 Task: Disable the option email in Skills path updates.
Action: Mouse moved to (693, 88)
Screenshot: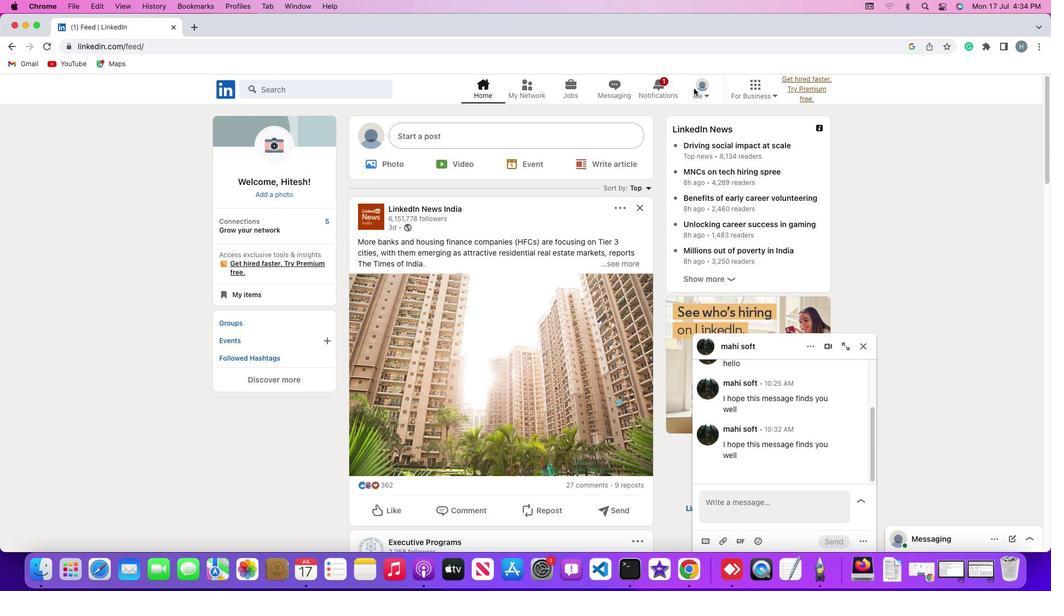 
Action: Mouse pressed left at (693, 88)
Screenshot: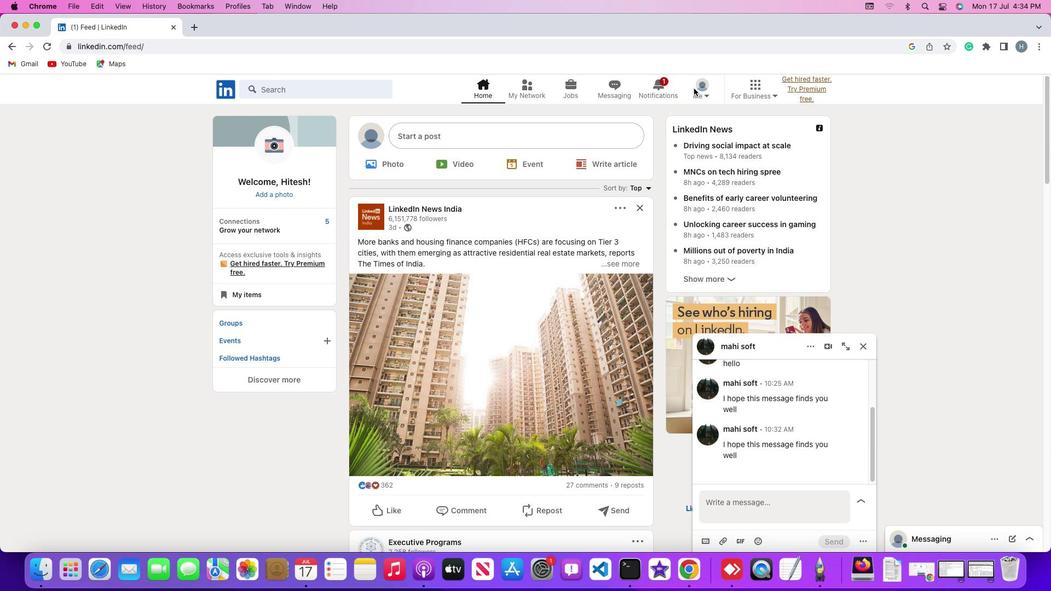 
Action: Mouse moved to (702, 94)
Screenshot: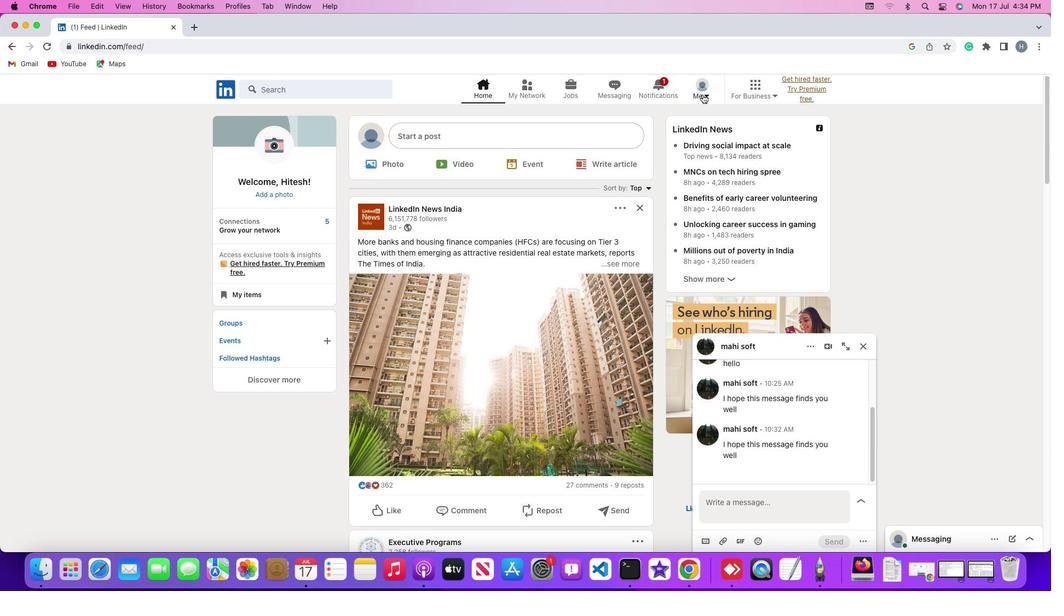 
Action: Mouse pressed left at (702, 94)
Screenshot: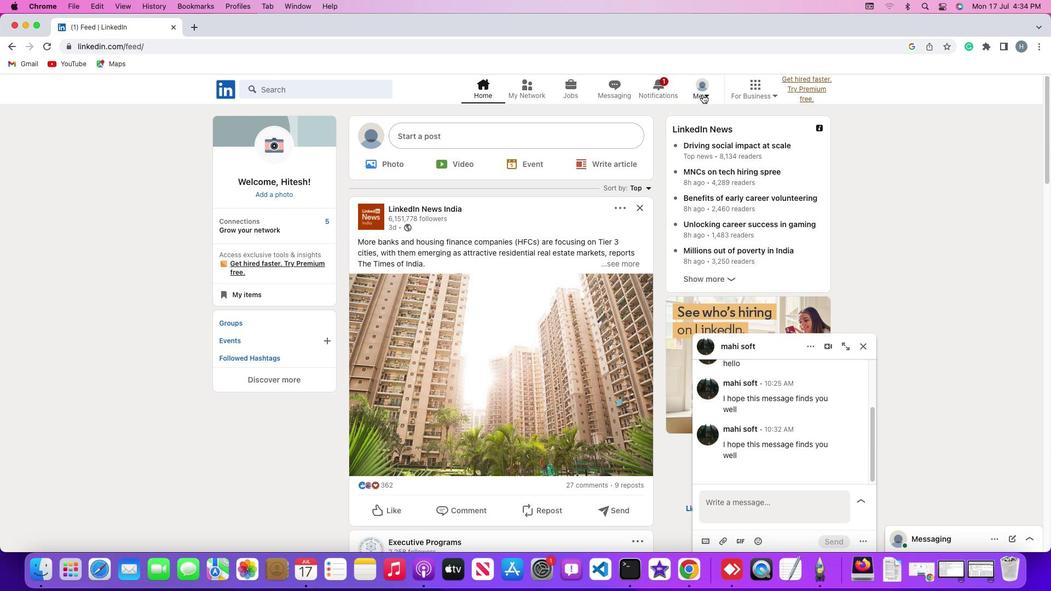 
Action: Mouse moved to (633, 212)
Screenshot: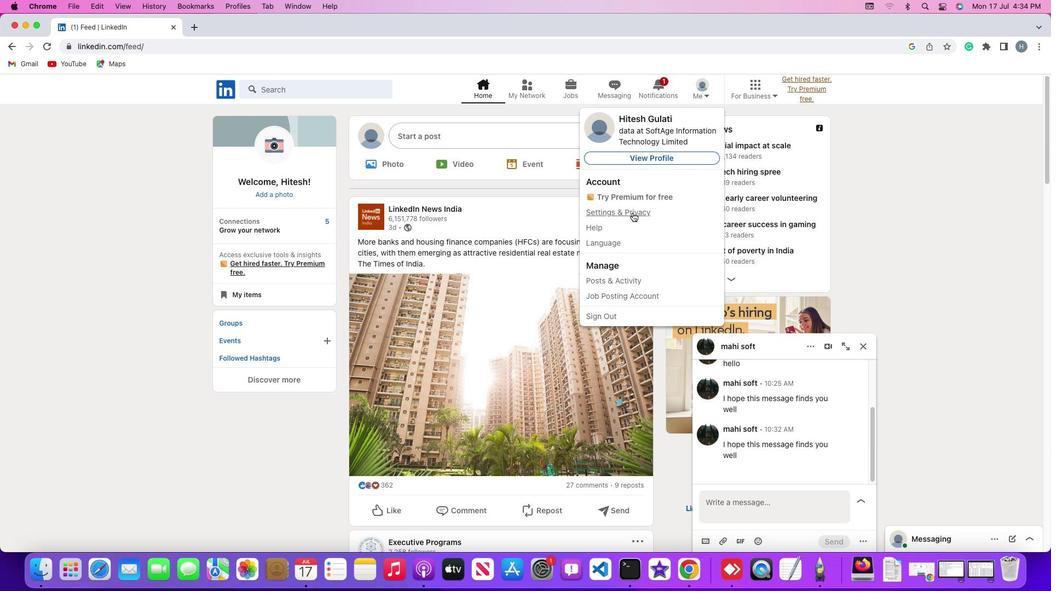 
Action: Mouse pressed left at (633, 212)
Screenshot: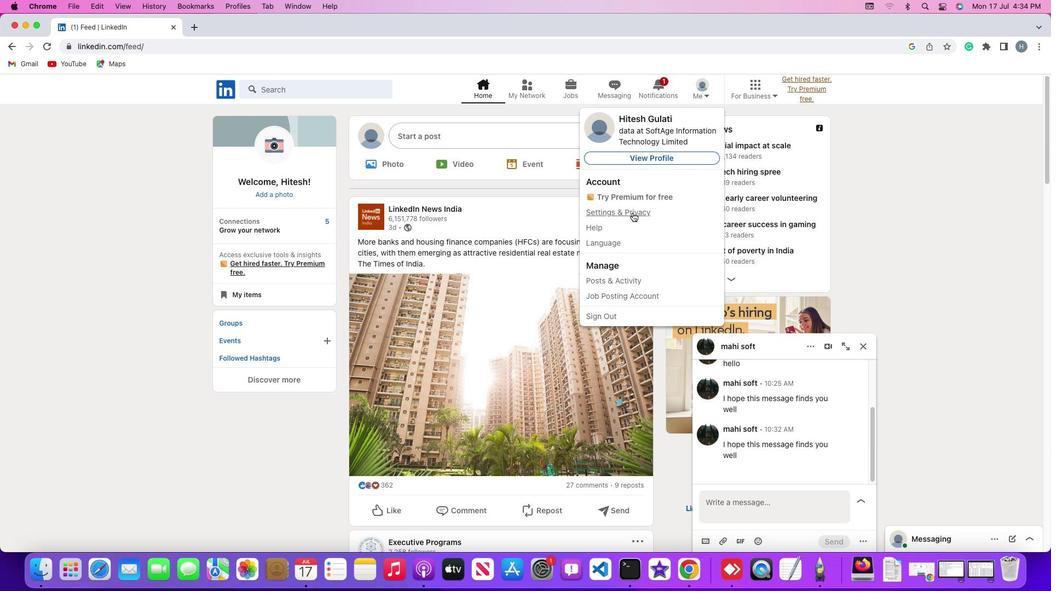 
Action: Mouse moved to (65, 365)
Screenshot: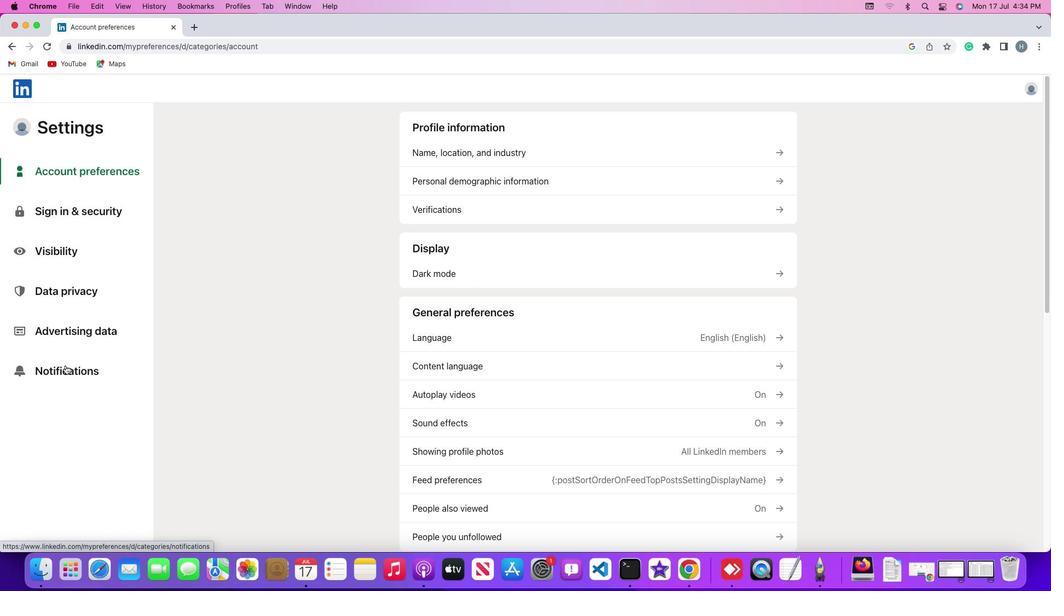 
Action: Mouse pressed left at (65, 365)
Screenshot: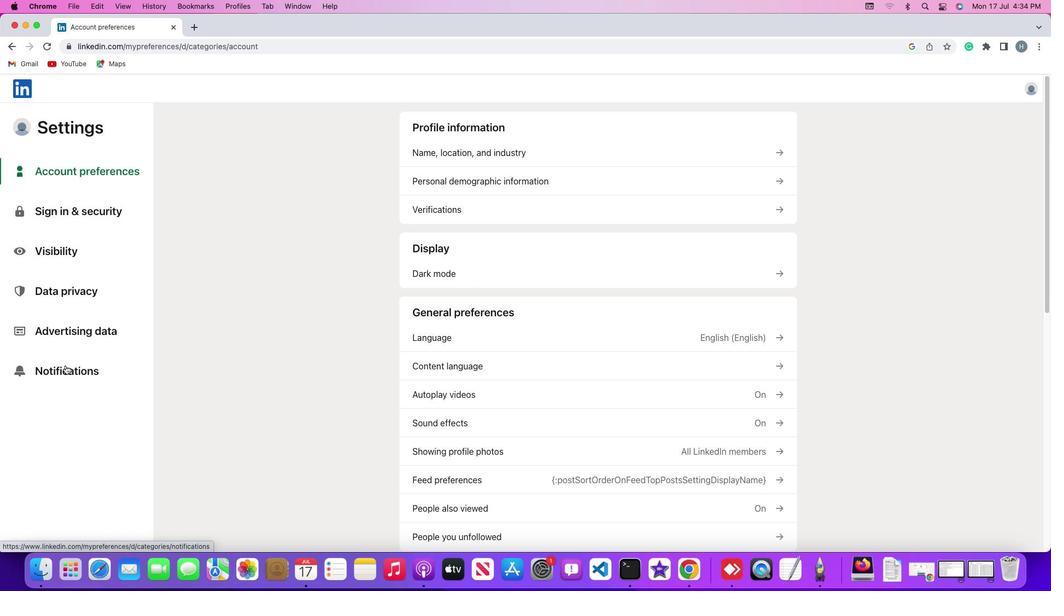 
Action: Mouse moved to (500, 148)
Screenshot: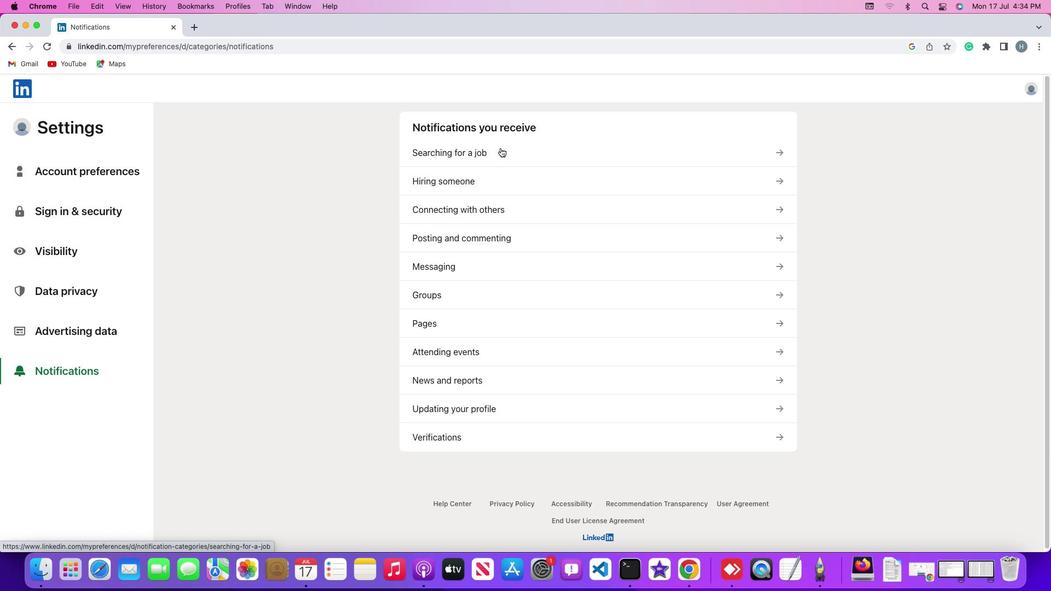 
Action: Mouse pressed left at (500, 148)
Screenshot: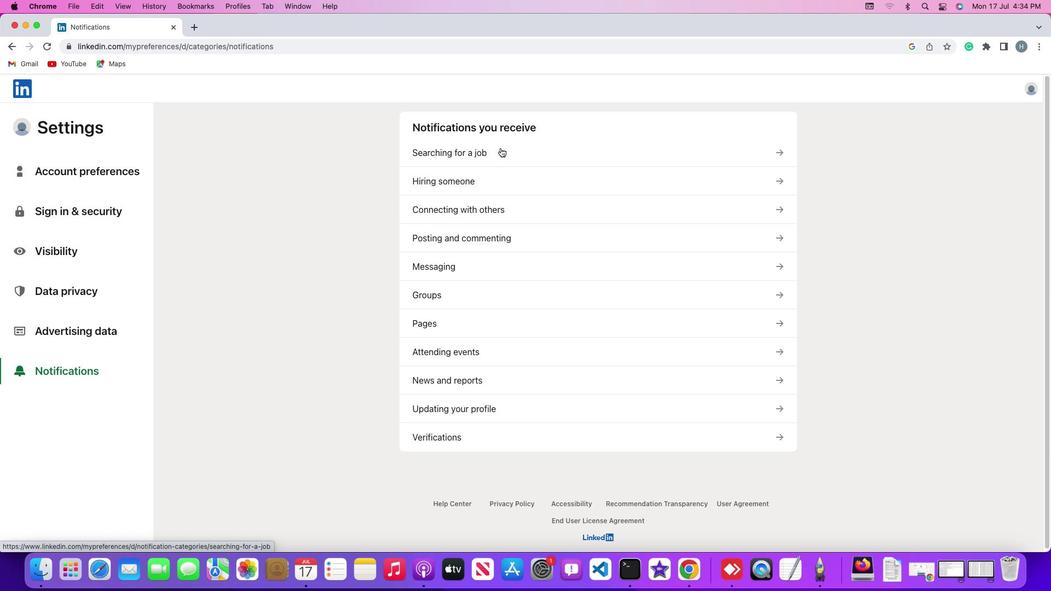 
Action: Mouse moved to (463, 476)
Screenshot: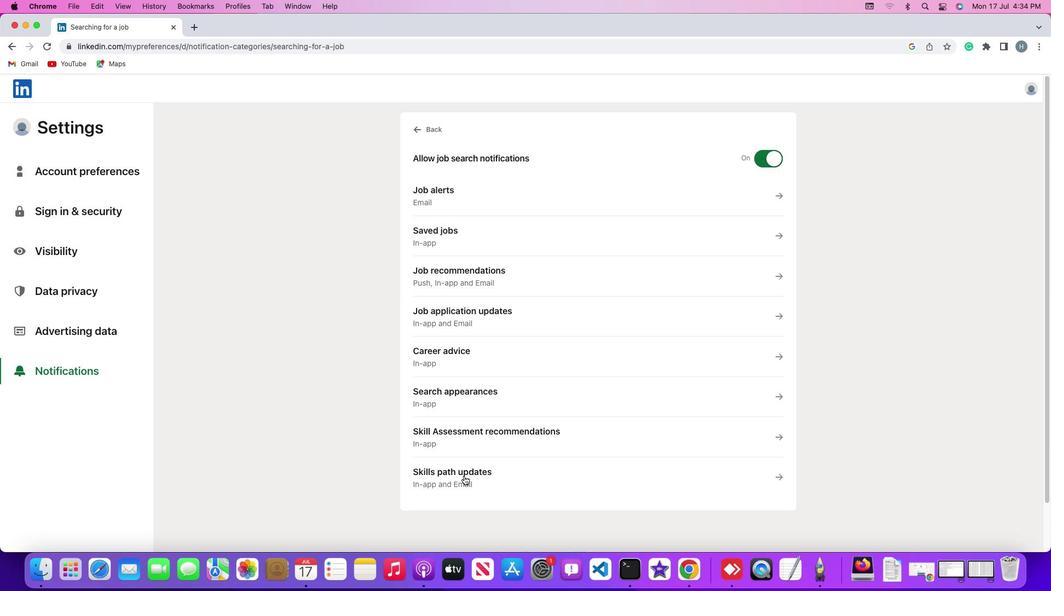 
Action: Mouse pressed left at (463, 476)
Screenshot: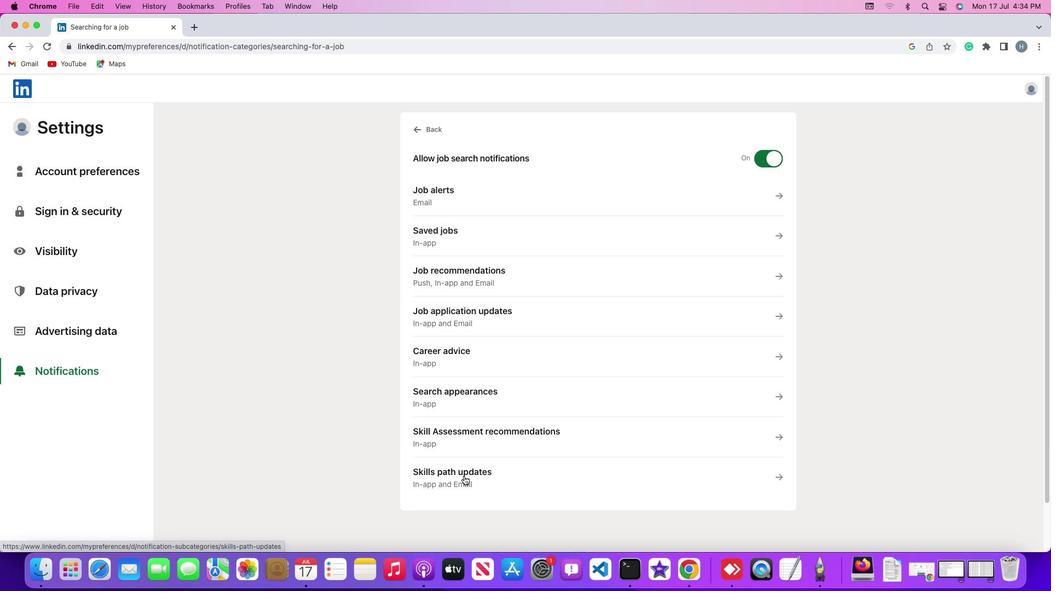 
Action: Mouse moved to (772, 308)
Screenshot: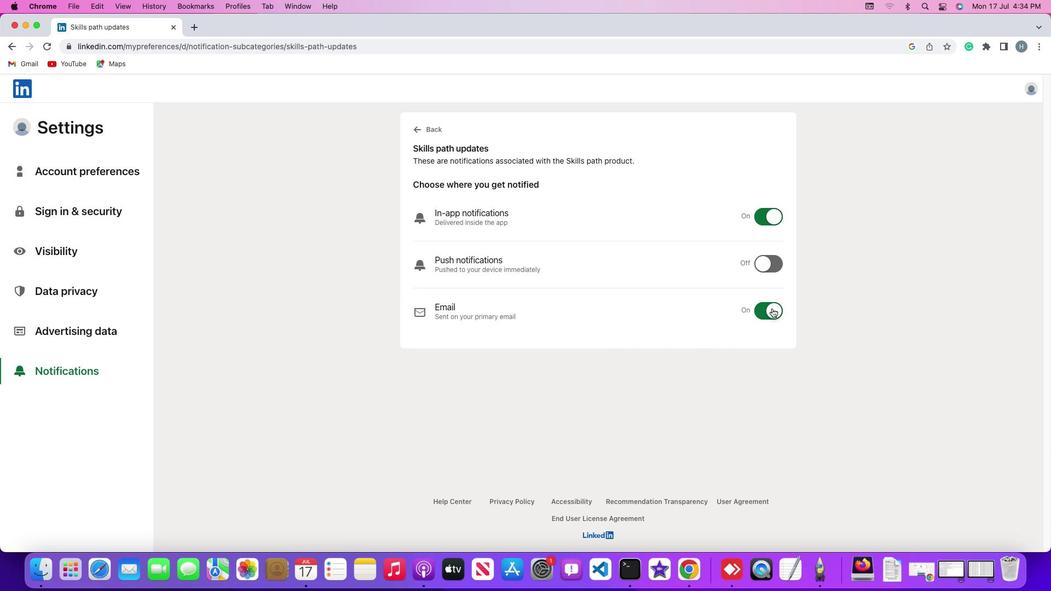 
Action: Mouse pressed left at (772, 308)
Screenshot: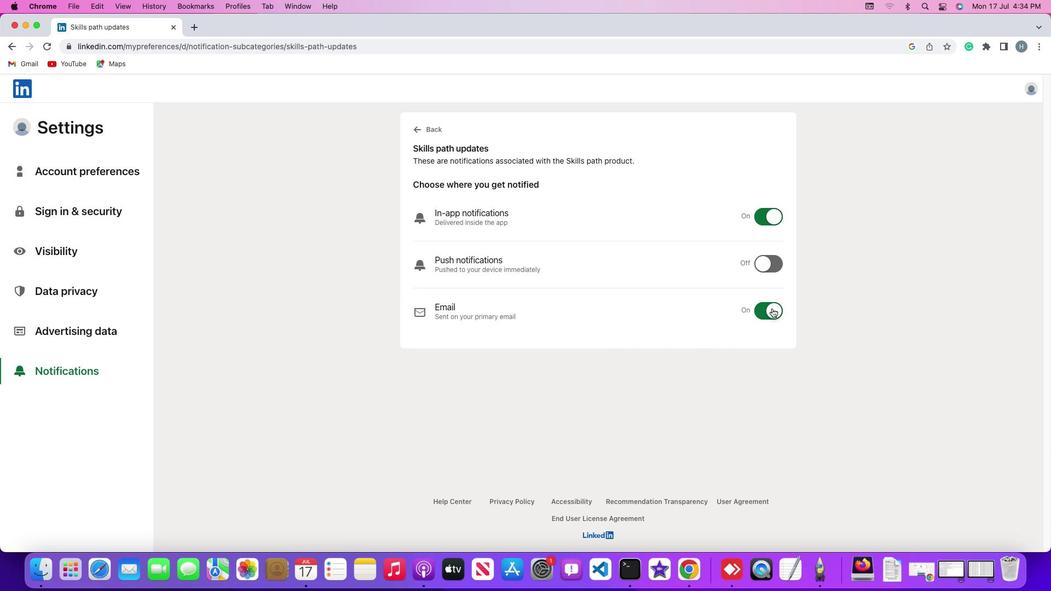 
Action: Mouse moved to (772, 308)
Screenshot: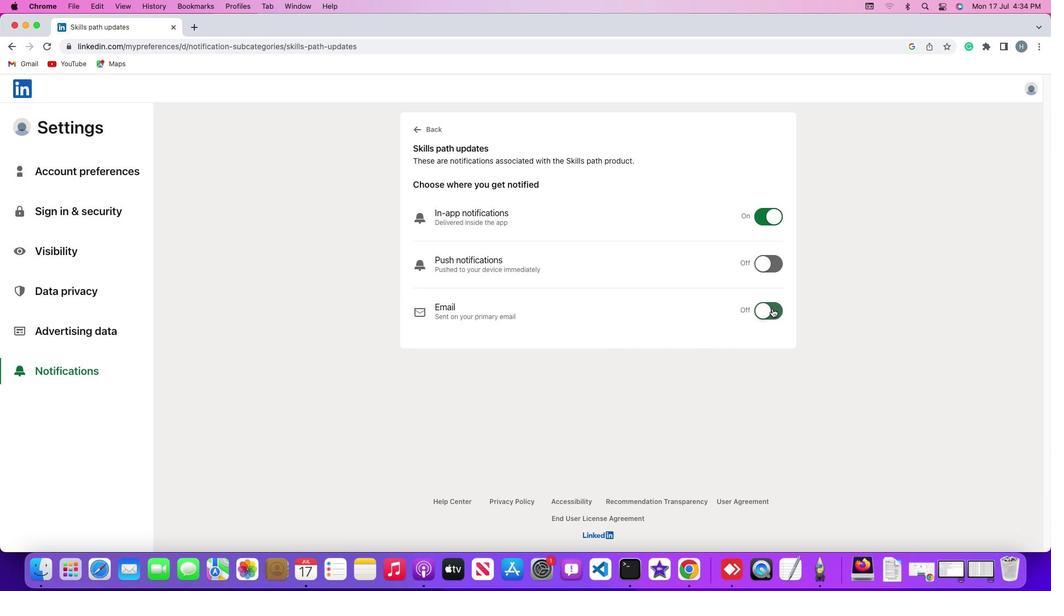 
